 Task: Check the sale-to-list ratio of barn in the last 1 year.
Action: Mouse moved to (1089, 250)
Screenshot: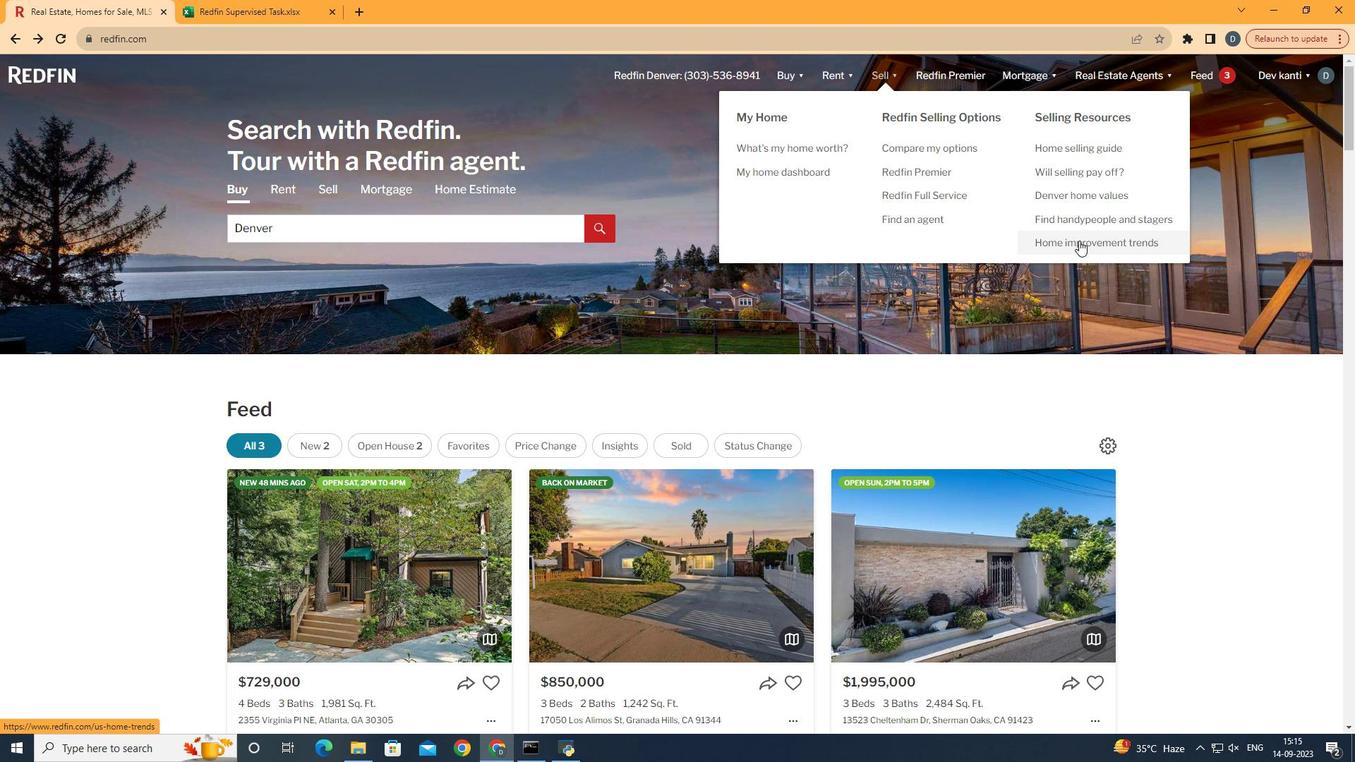 
Action: Mouse pressed left at (1089, 250)
Screenshot: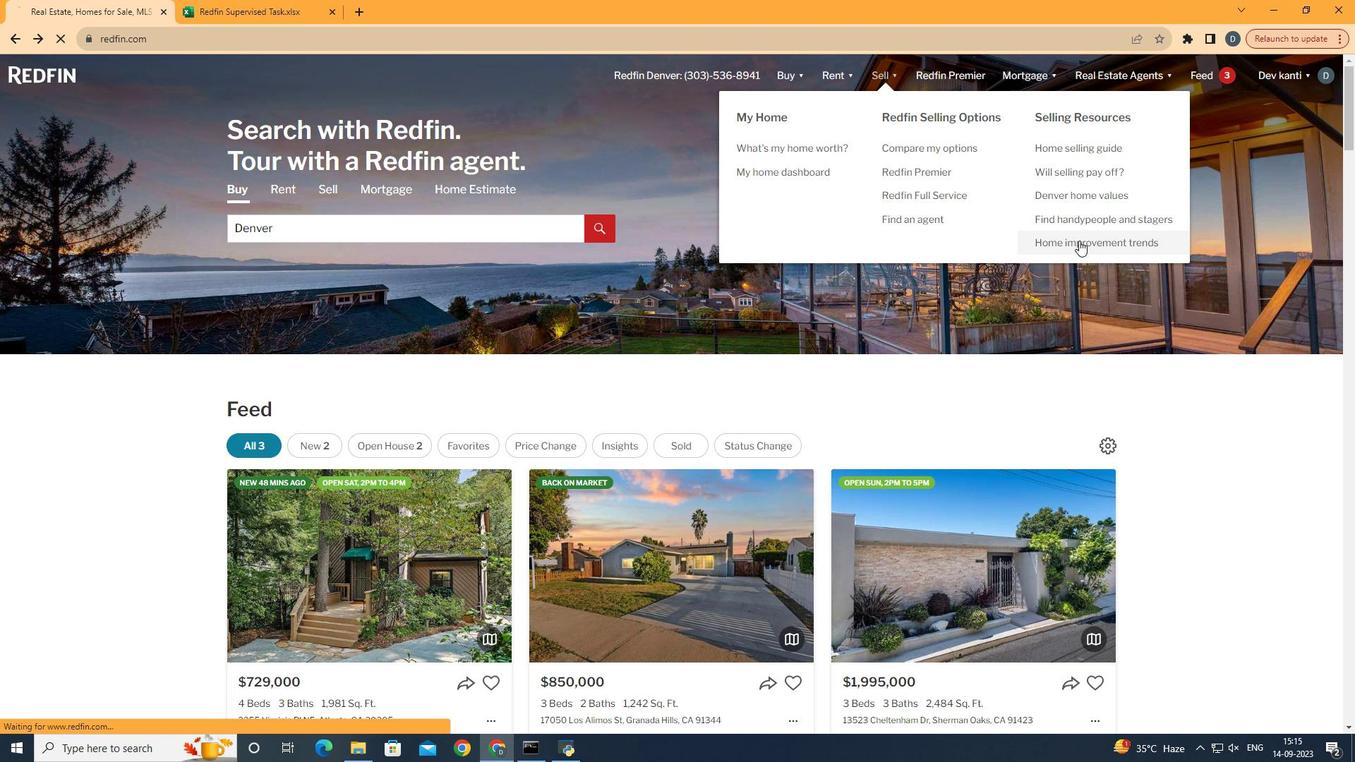 
Action: Mouse moved to (344, 278)
Screenshot: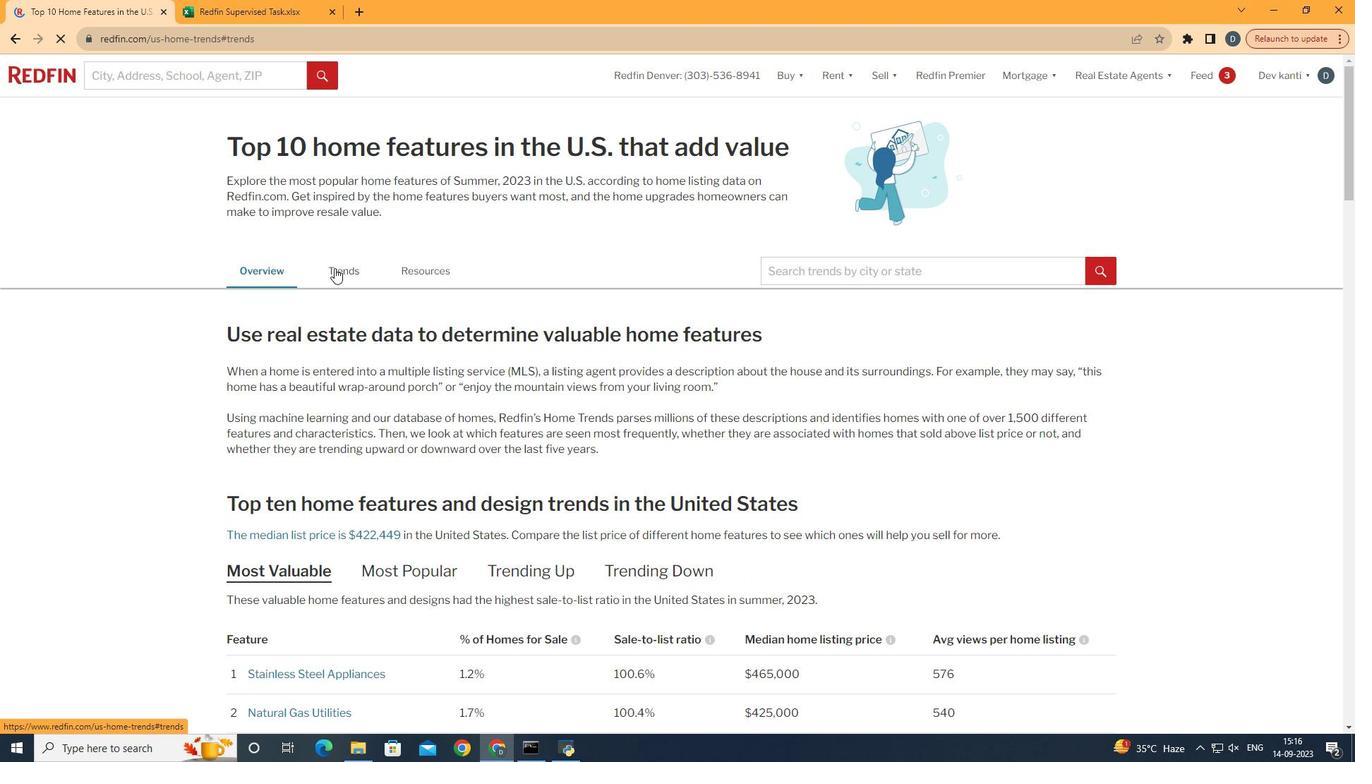 
Action: Mouse pressed left at (344, 278)
Screenshot: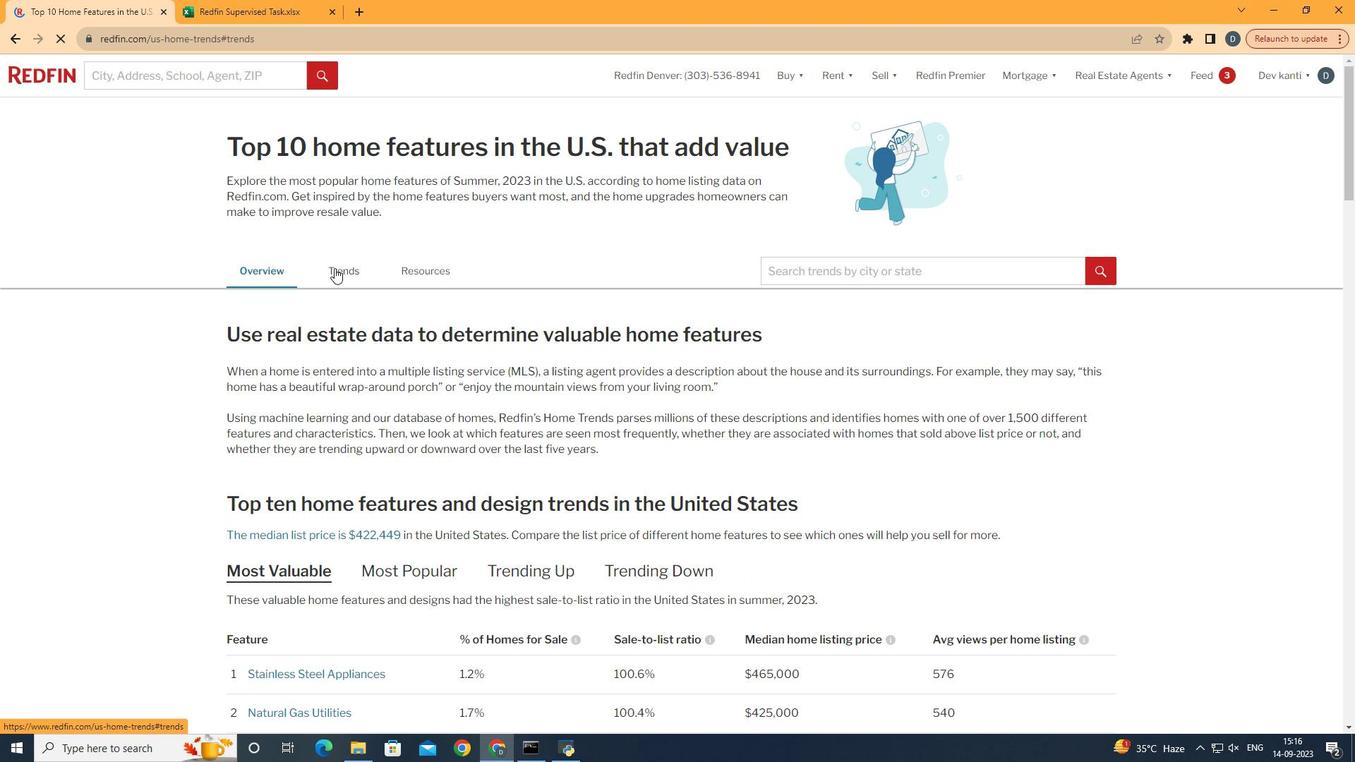 
Action: Mouse moved to (514, 426)
Screenshot: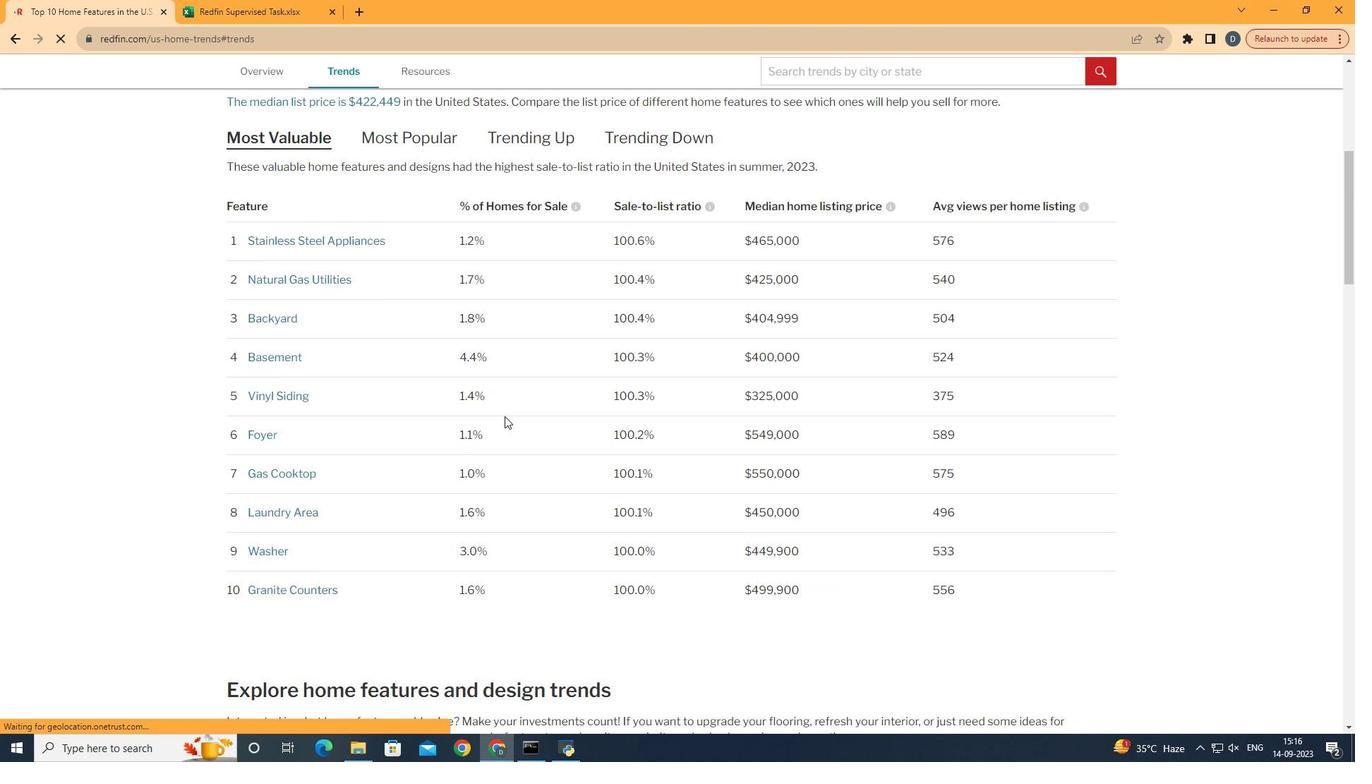 
Action: Mouse scrolled (514, 425) with delta (0, 0)
Screenshot: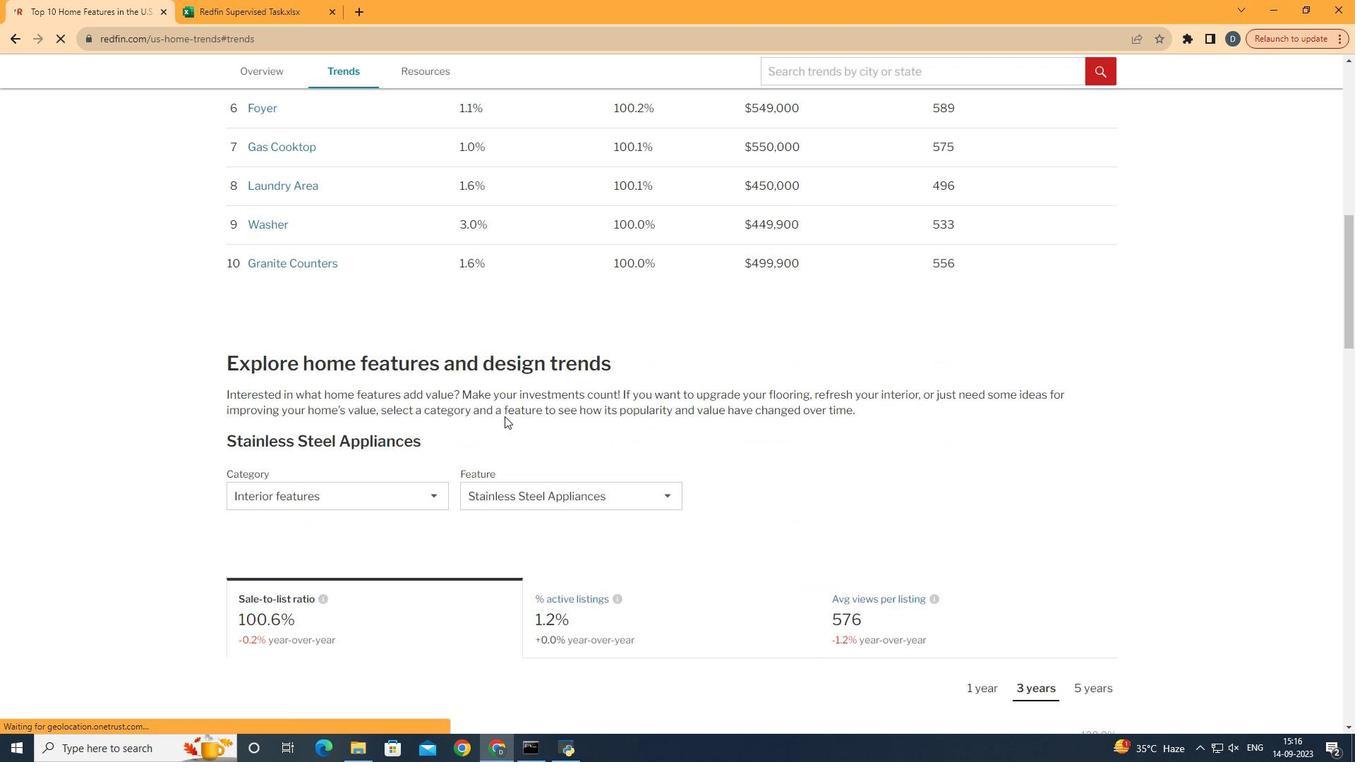 
Action: Mouse scrolled (514, 425) with delta (0, 0)
Screenshot: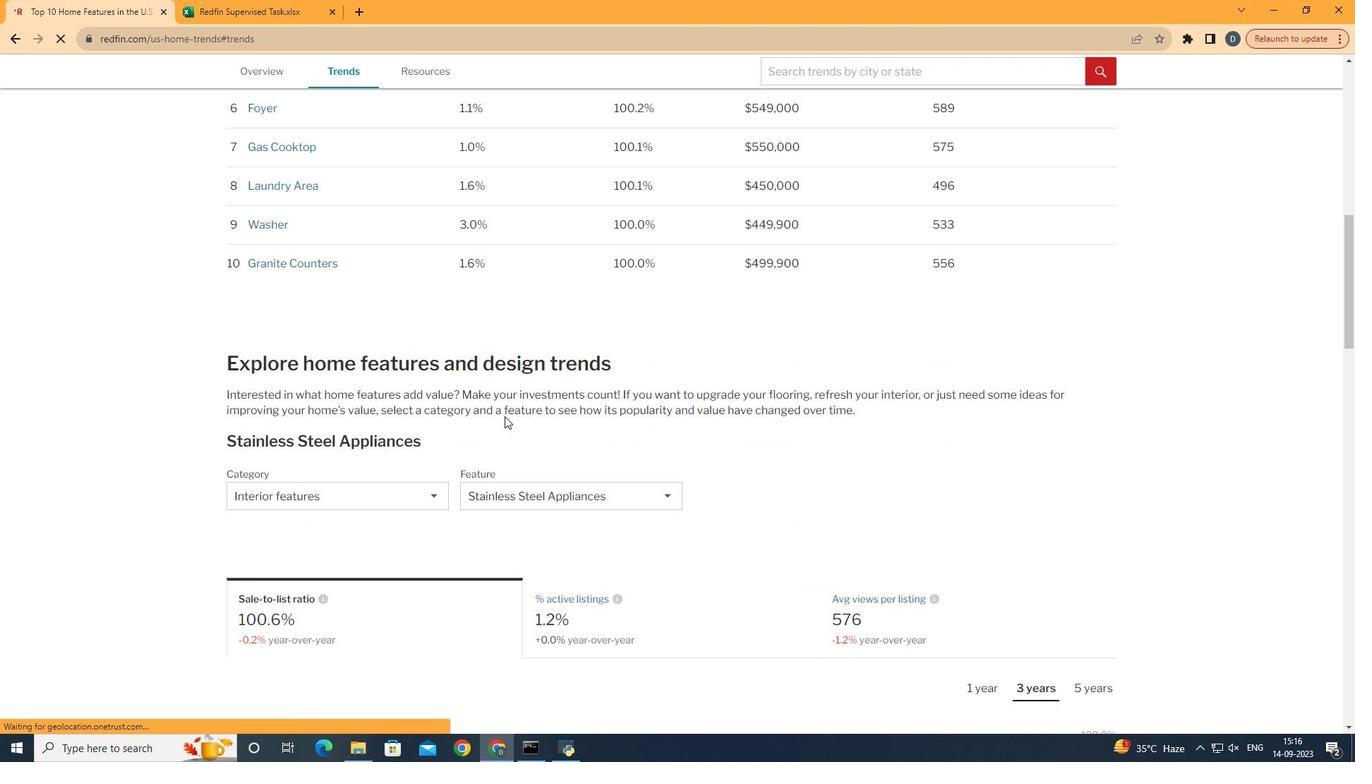 
Action: Mouse scrolled (514, 425) with delta (0, 0)
Screenshot: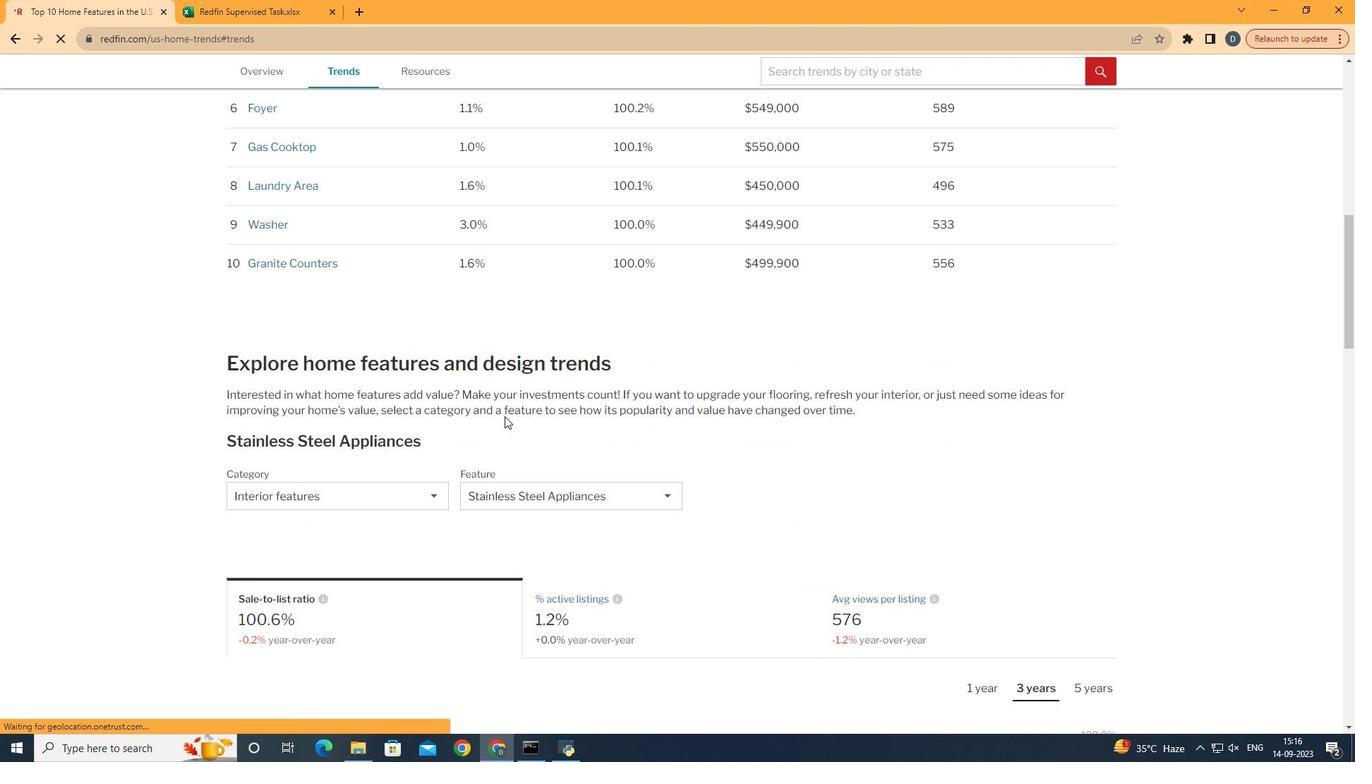 
Action: Mouse scrolled (514, 425) with delta (0, 0)
Screenshot: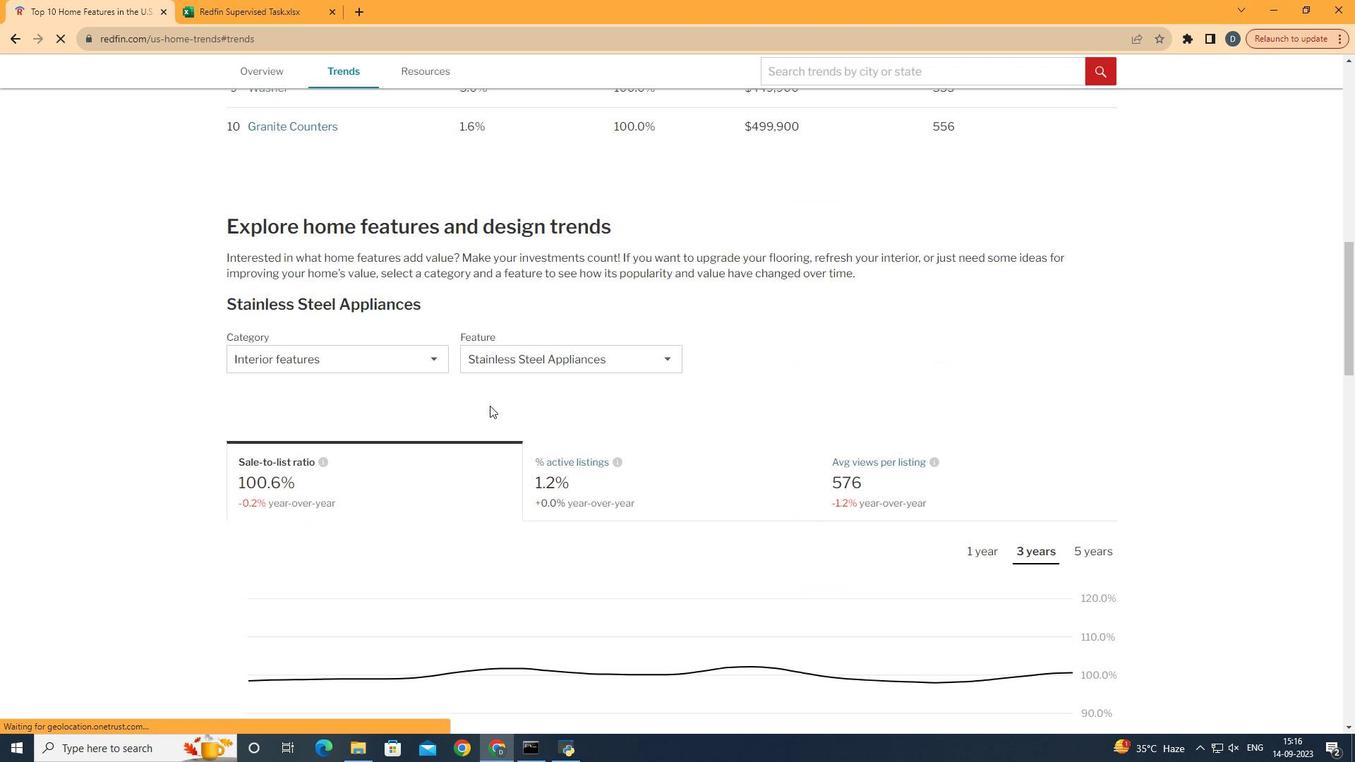
Action: Mouse scrolled (514, 425) with delta (0, 0)
Screenshot: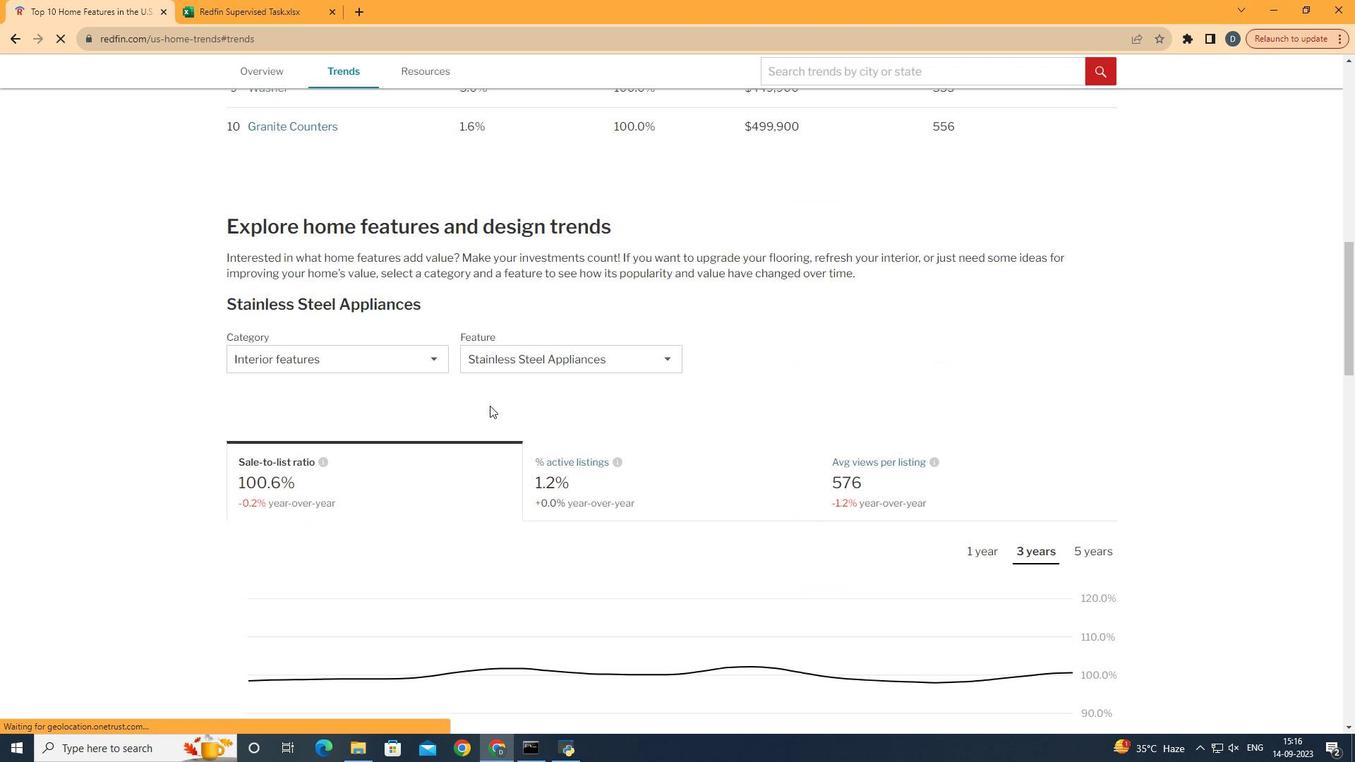 
Action: Mouse scrolled (514, 425) with delta (0, 0)
Screenshot: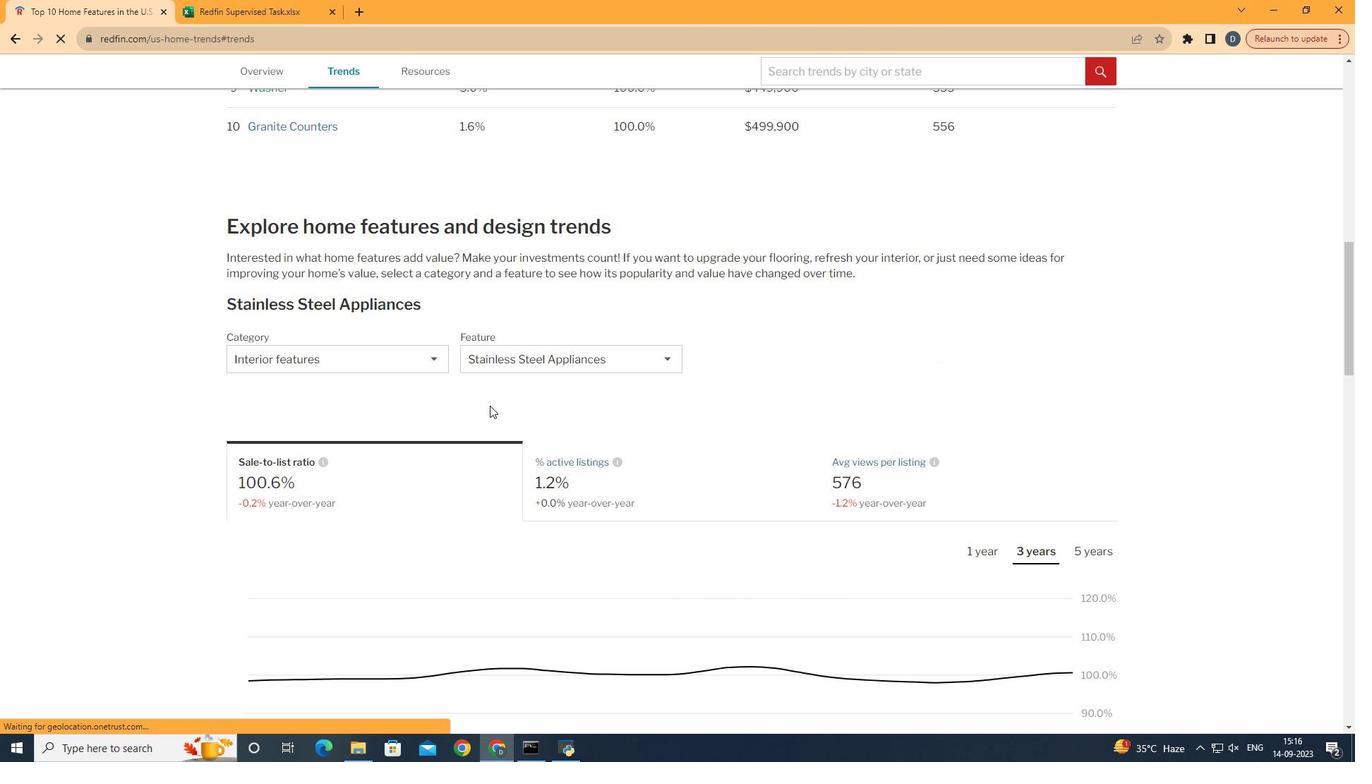 
Action: Mouse scrolled (514, 425) with delta (0, 0)
Screenshot: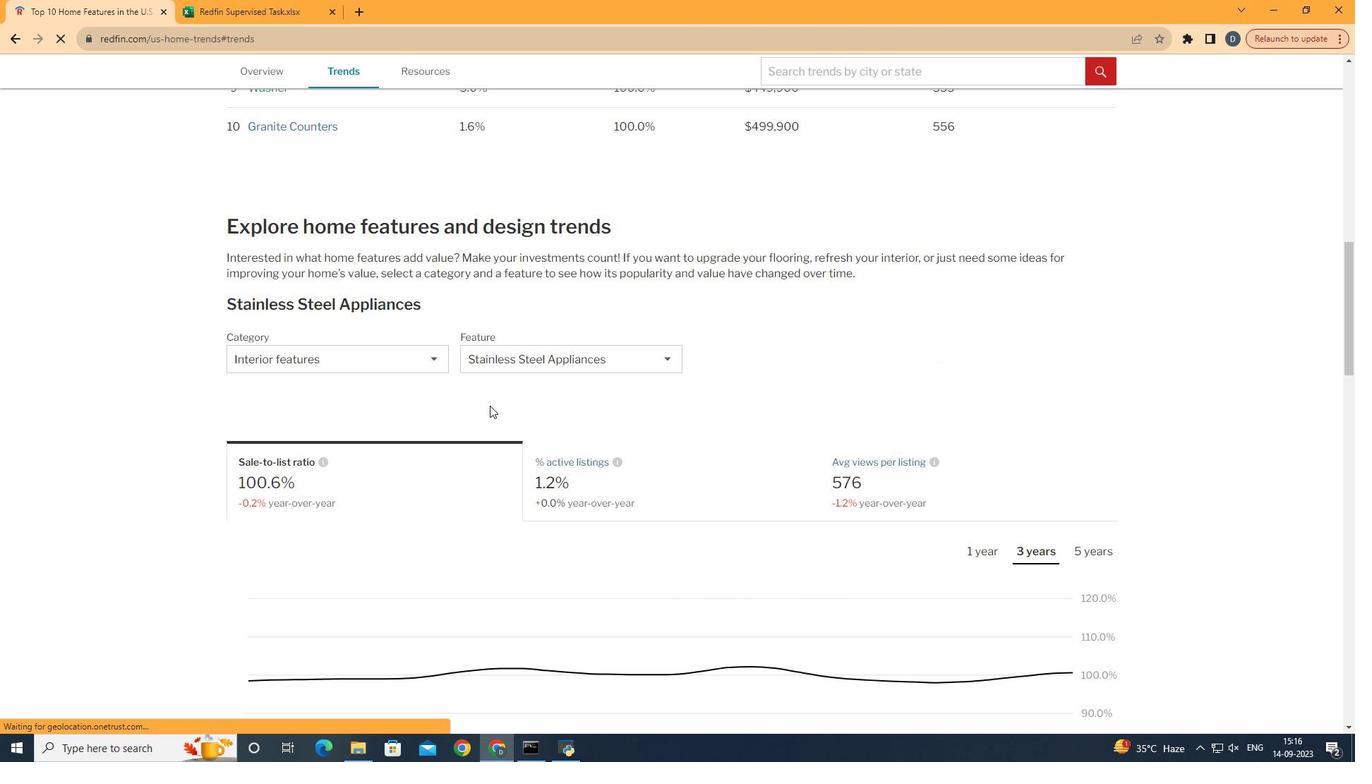 
Action: Mouse moved to (396, 376)
Screenshot: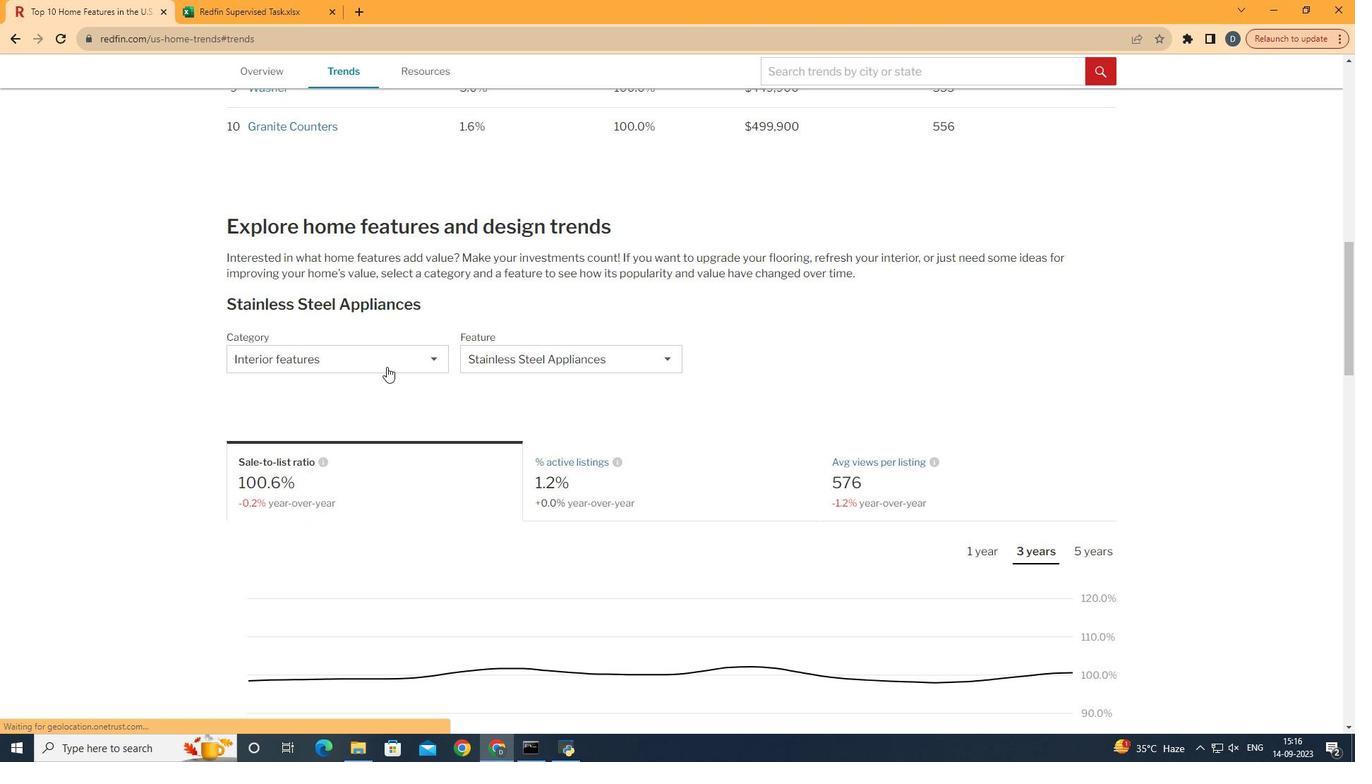 
Action: Mouse pressed left at (396, 376)
Screenshot: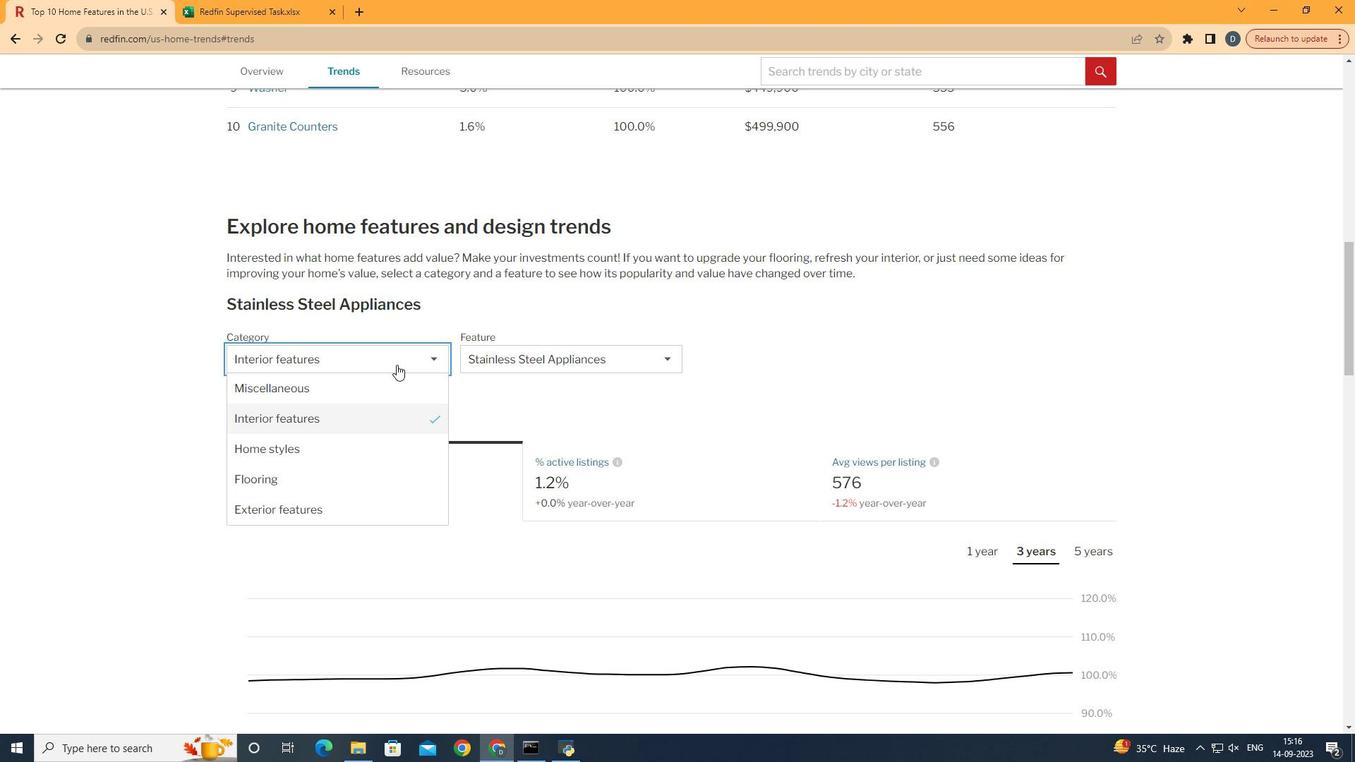 
Action: Mouse moved to (393, 511)
Screenshot: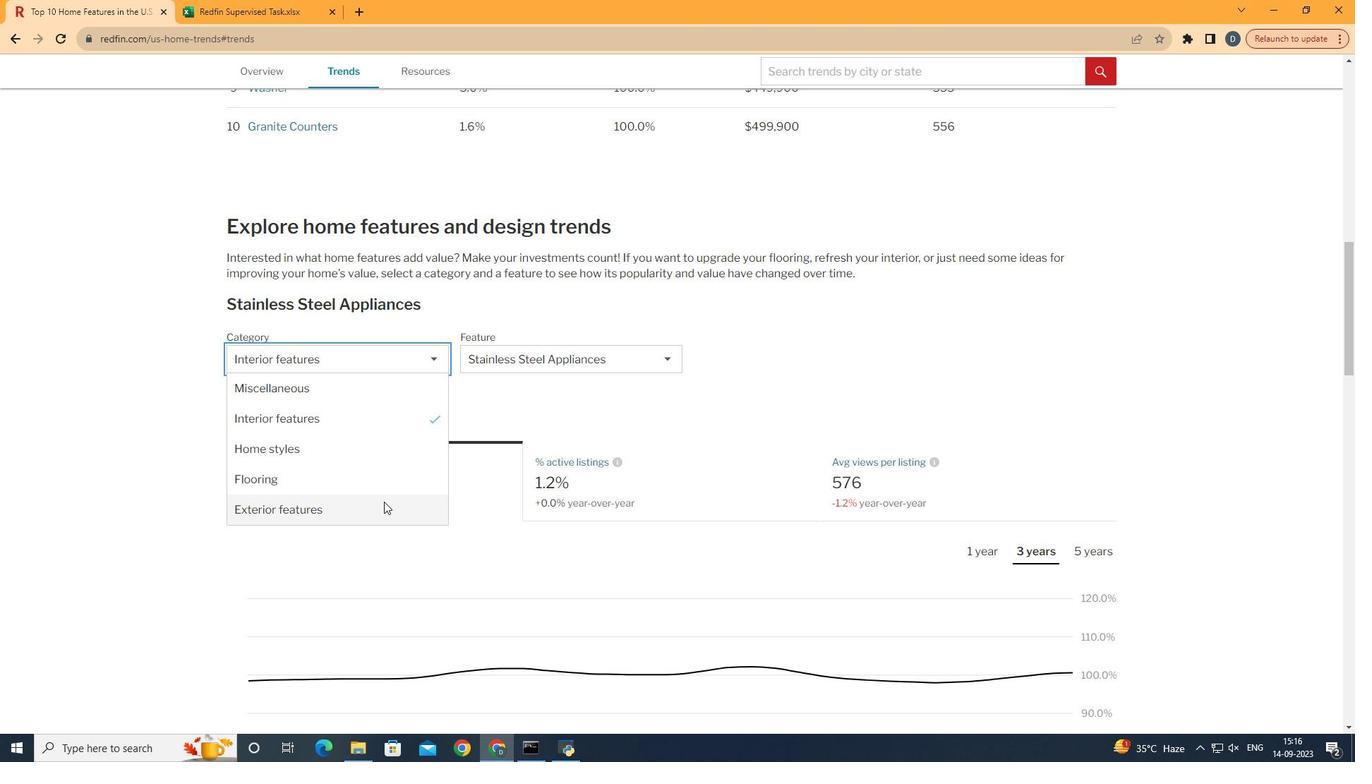 
Action: Mouse pressed left at (393, 511)
Screenshot: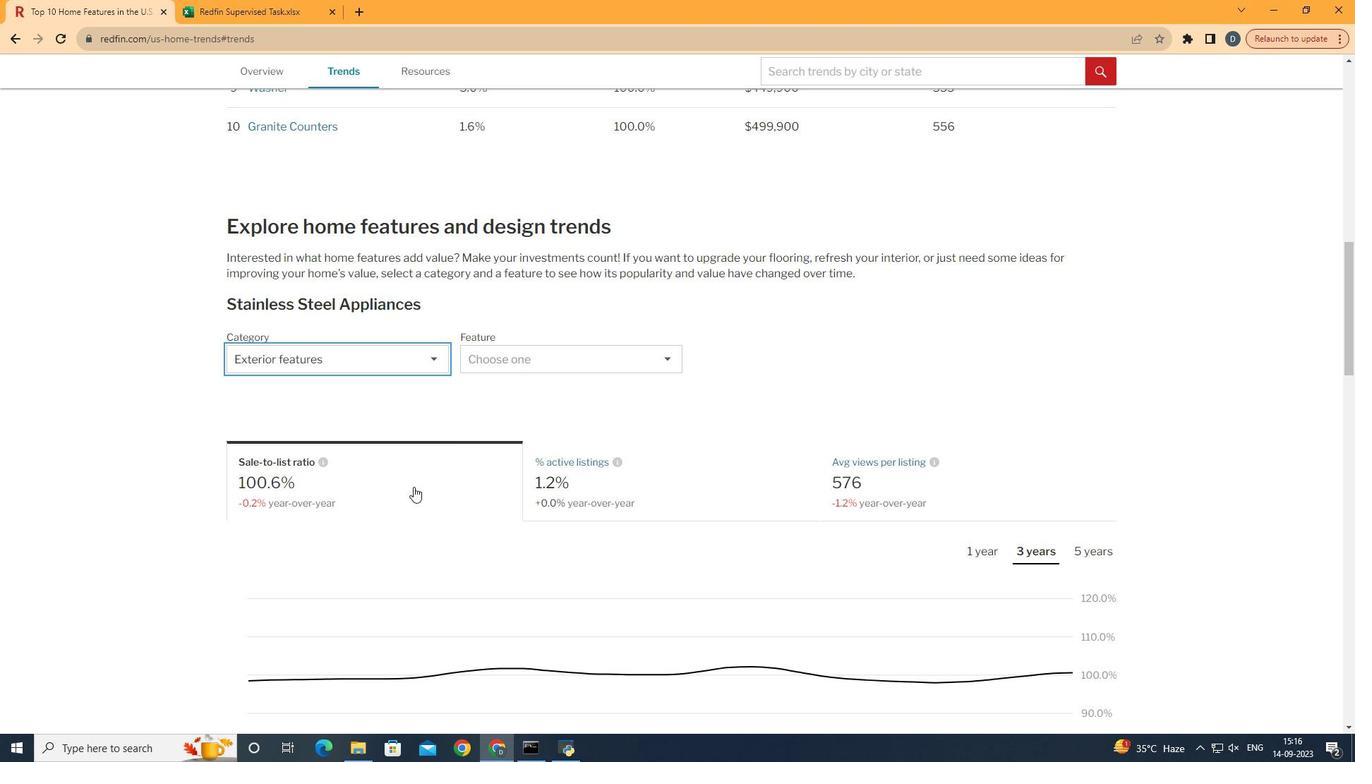 
Action: Mouse moved to (792, 274)
Screenshot: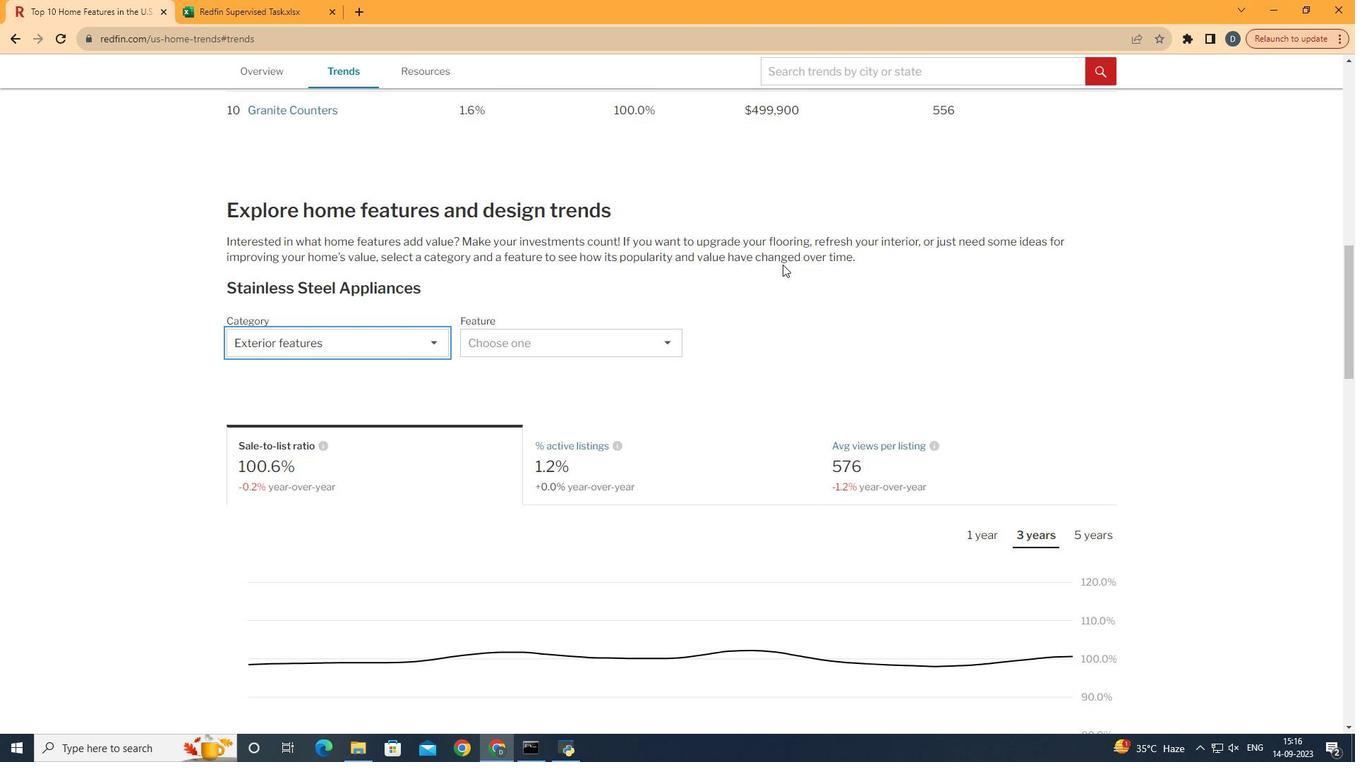 
Action: Mouse scrolled (792, 273) with delta (0, 0)
Screenshot: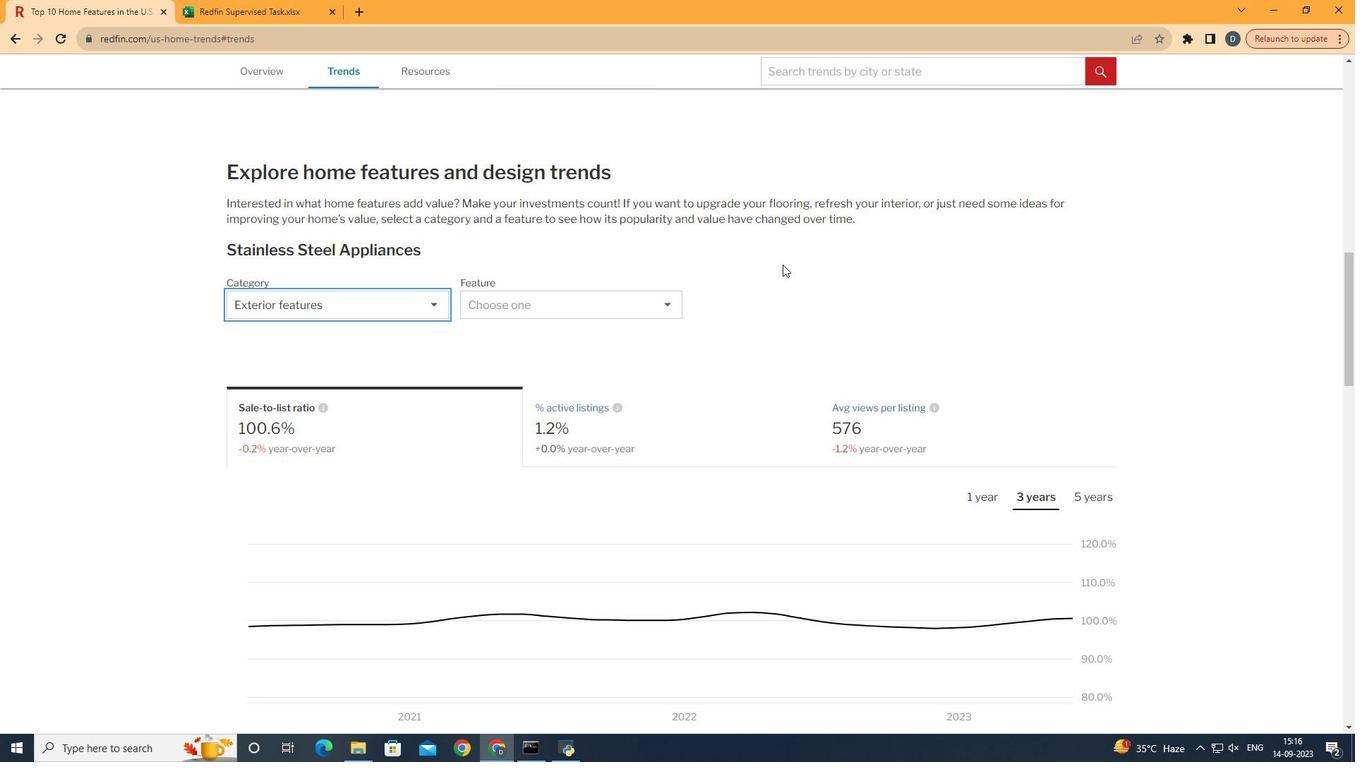 
Action: Mouse moved to (605, 289)
Screenshot: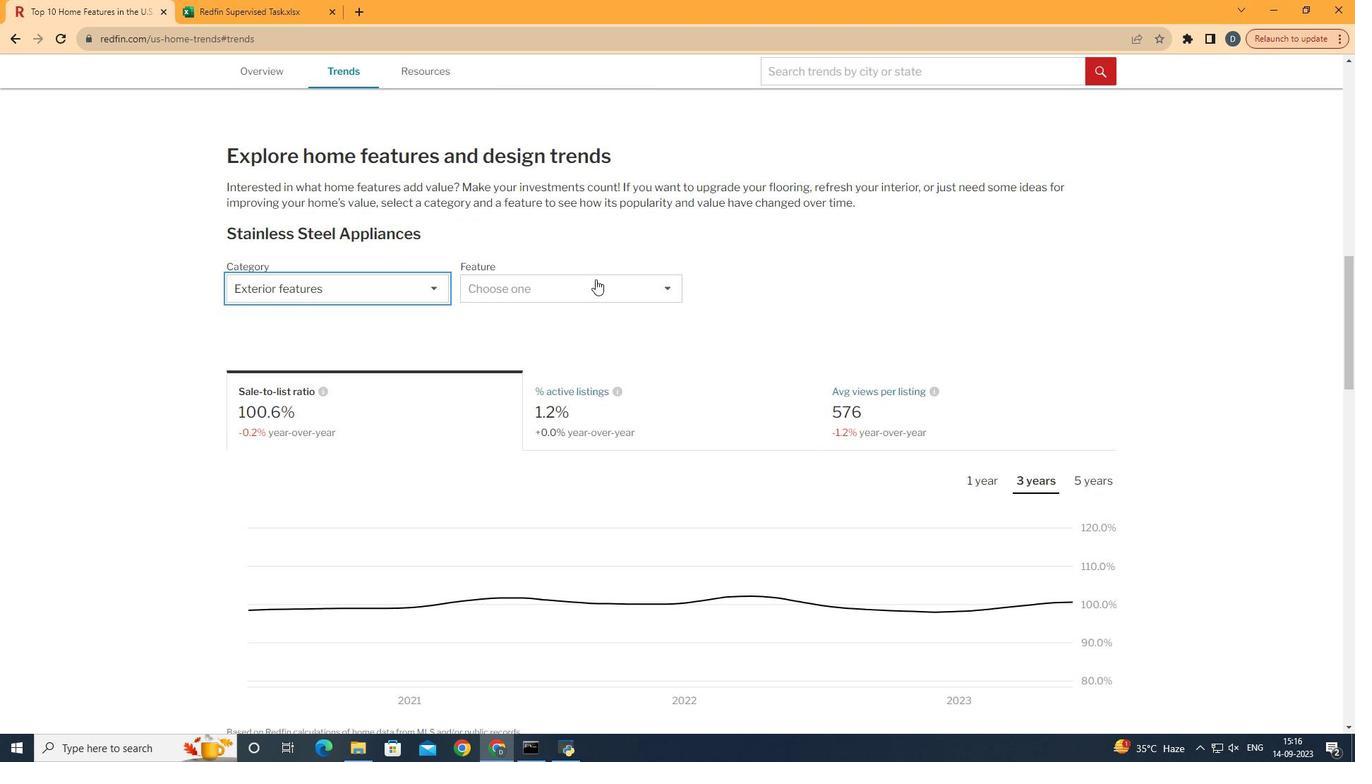 
Action: Mouse pressed left at (605, 289)
Screenshot: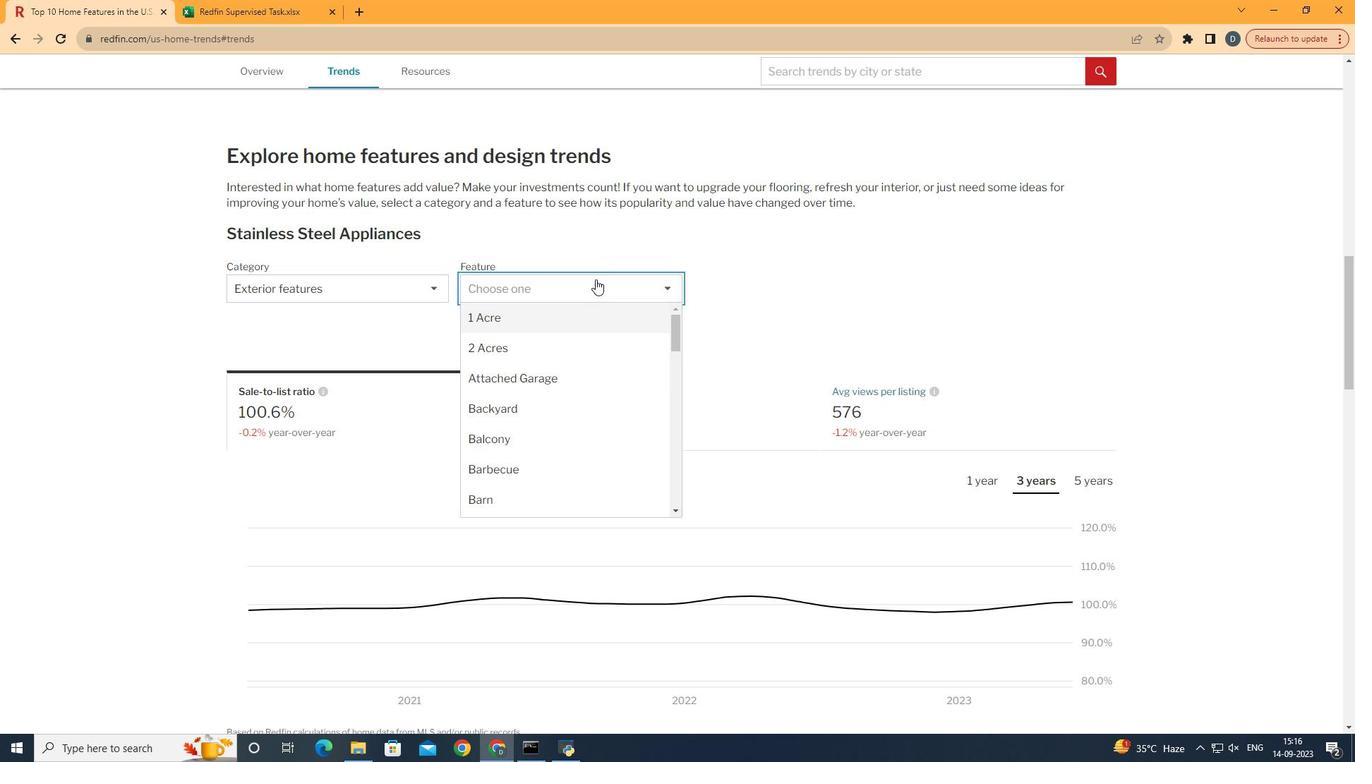 
Action: Mouse moved to (563, 508)
Screenshot: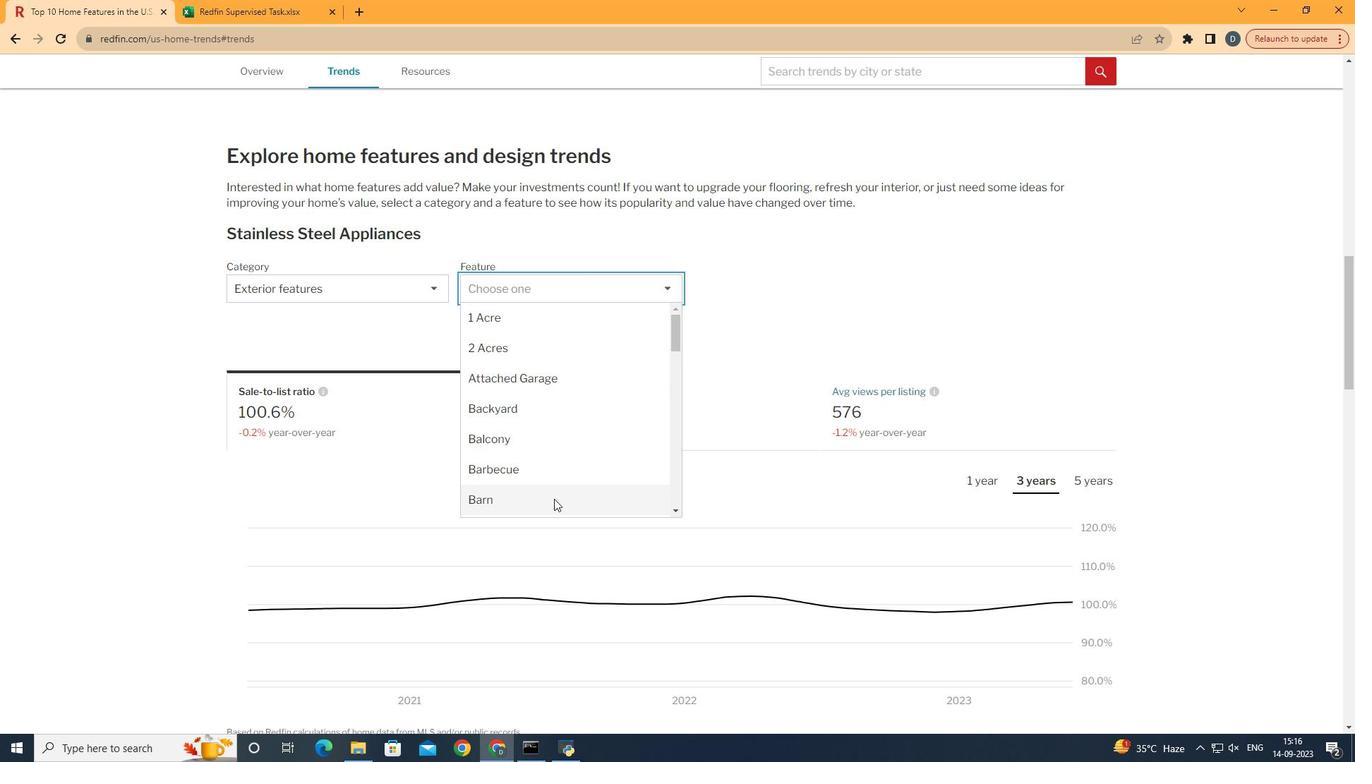 
Action: Mouse pressed left at (563, 508)
Screenshot: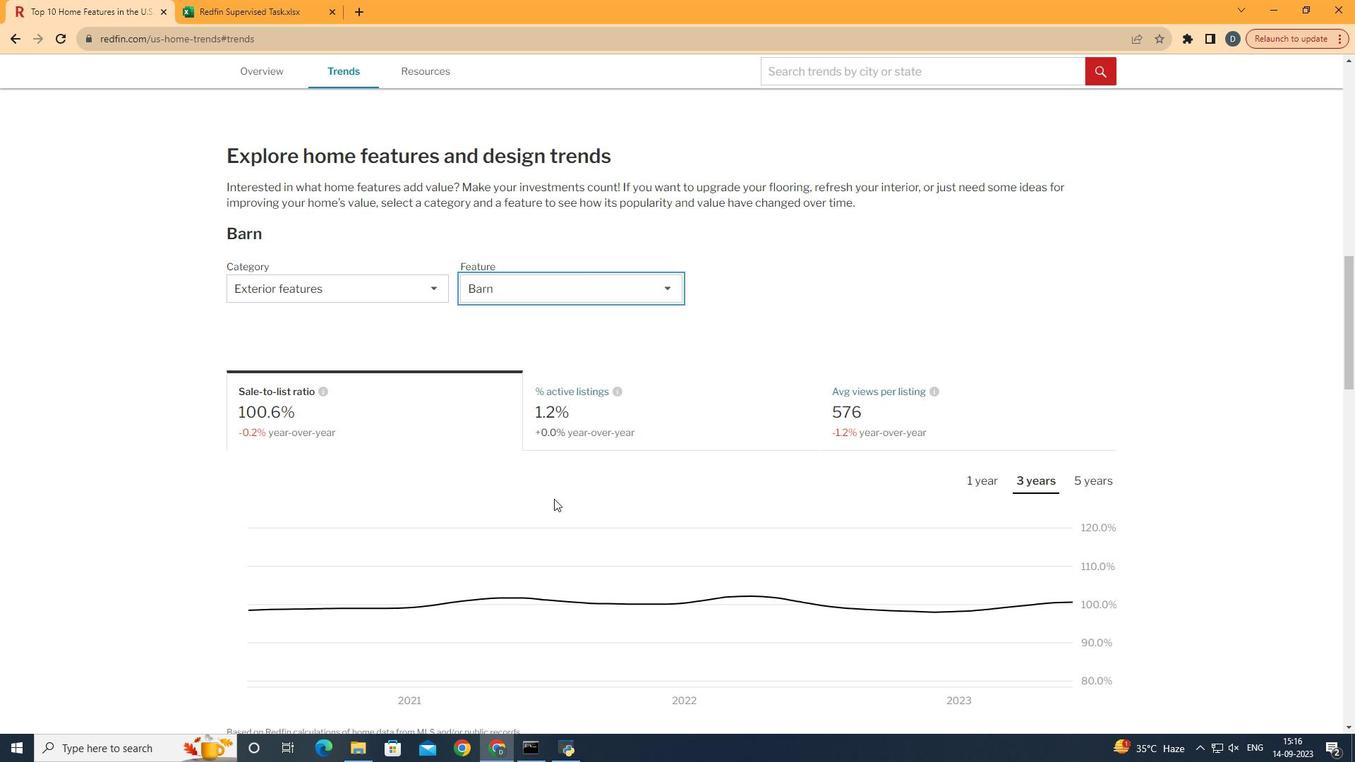 
Action: Mouse moved to (852, 290)
Screenshot: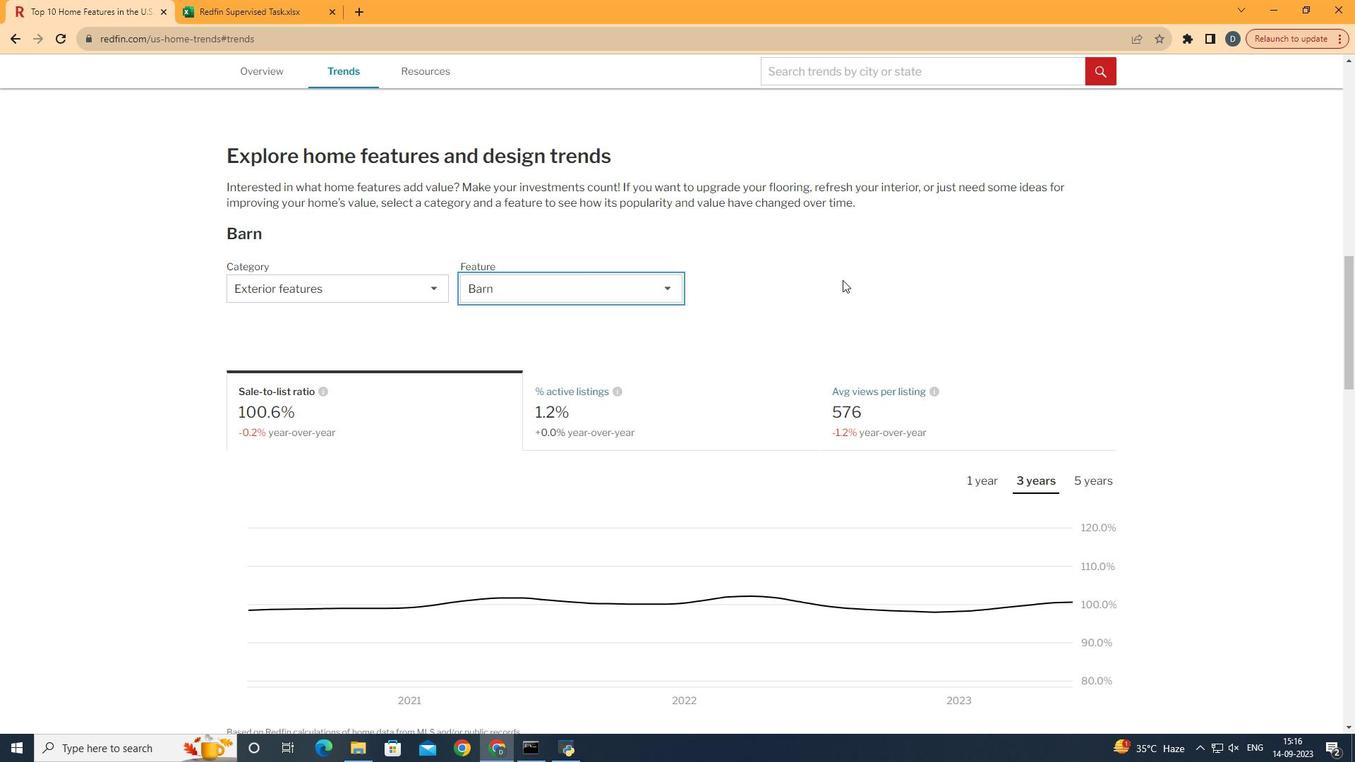
Action: Mouse scrolled (852, 289) with delta (0, 0)
Screenshot: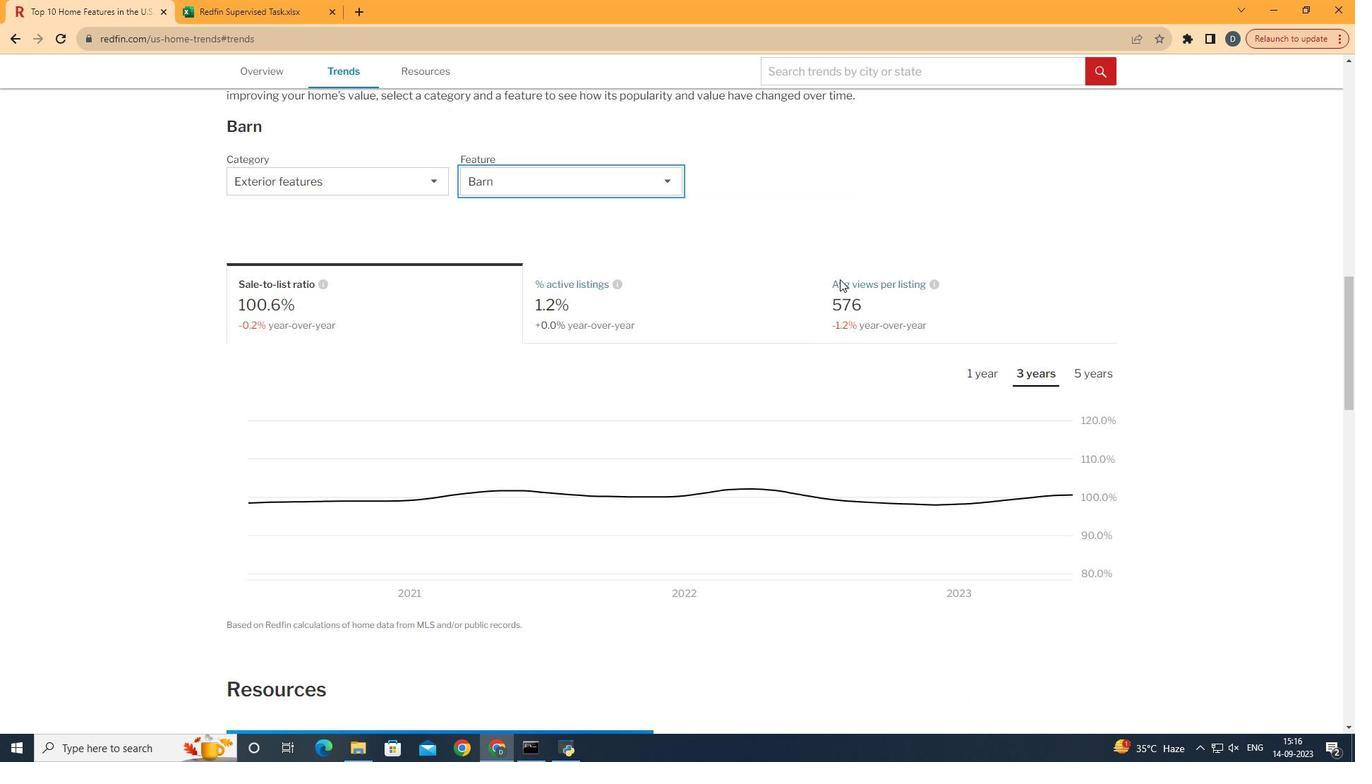 
Action: Mouse moved to (853, 290)
Screenshot: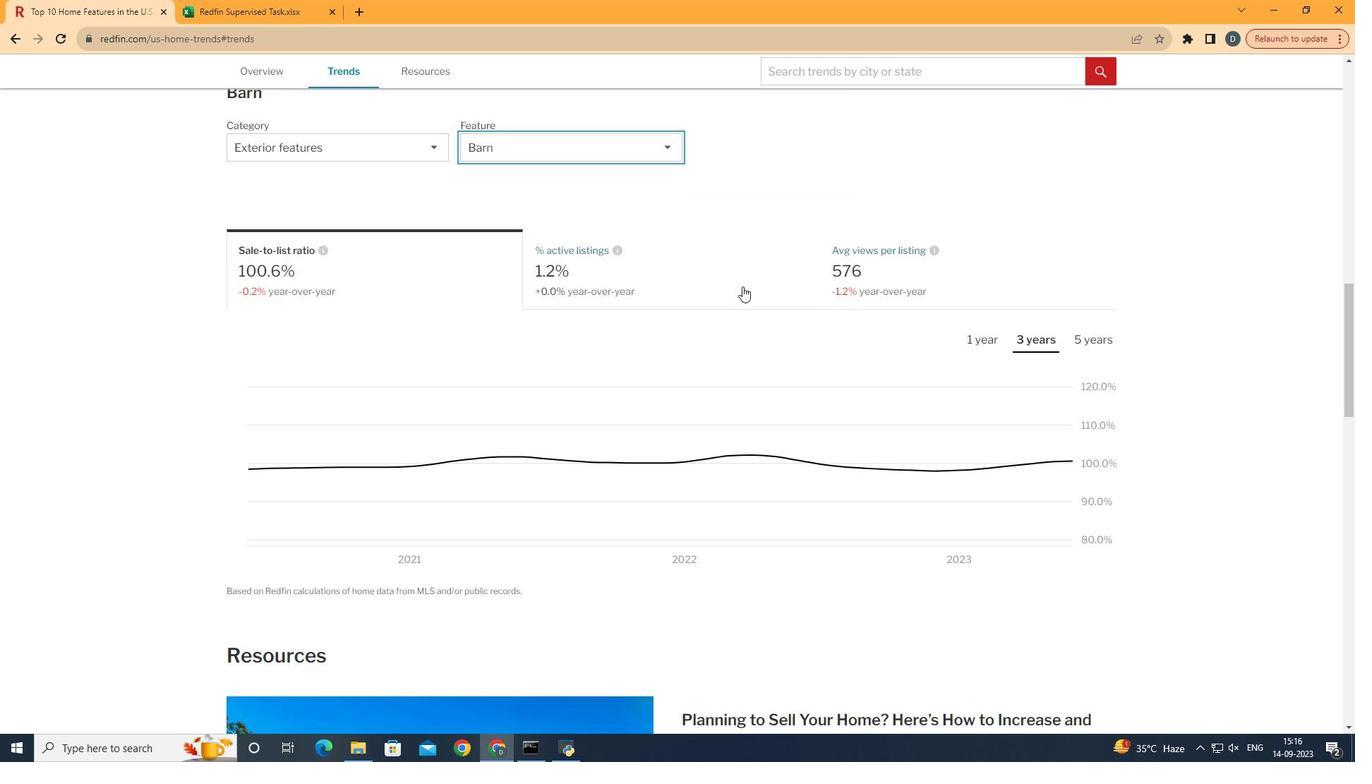 
Action: Mouse scrolled (853, 289) with delta (0, 0)
Screenshot: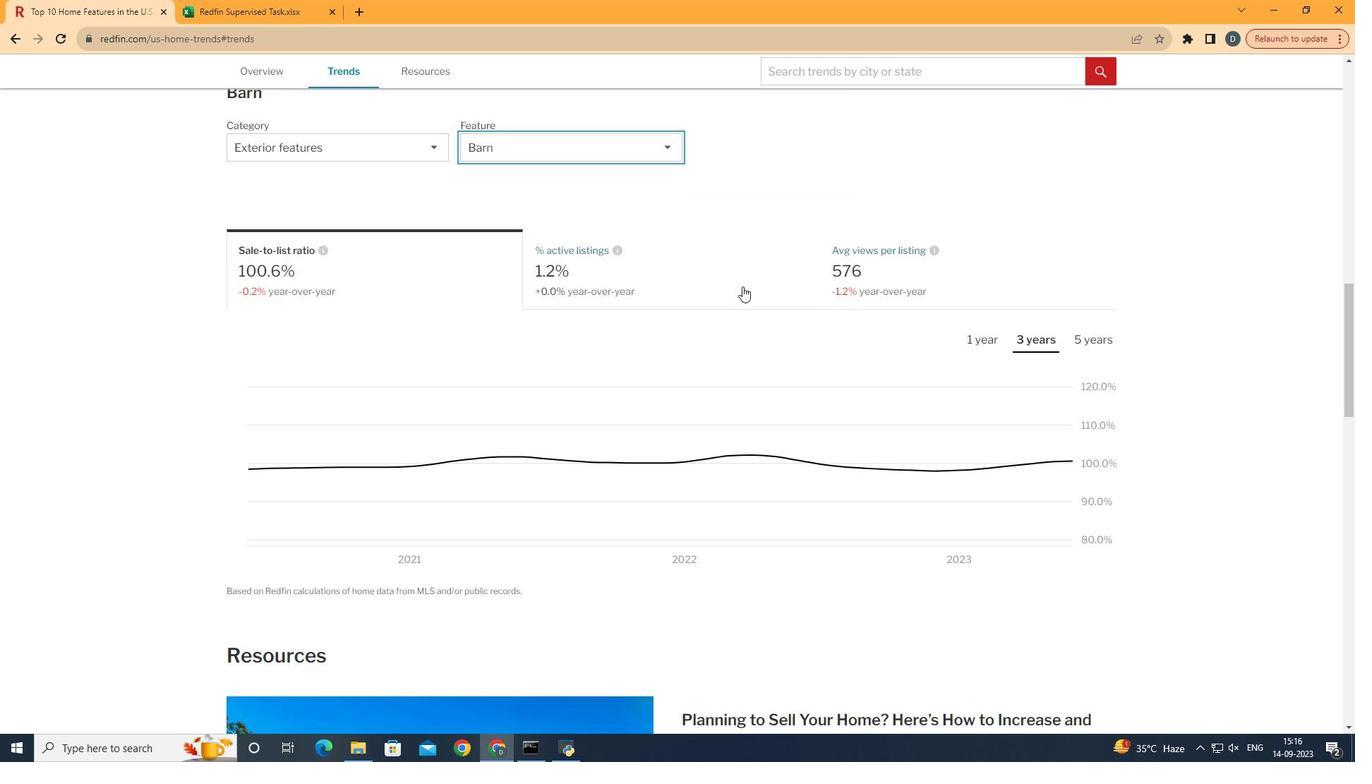 
Action: Mouse moved to (978, 352)
Screenshot: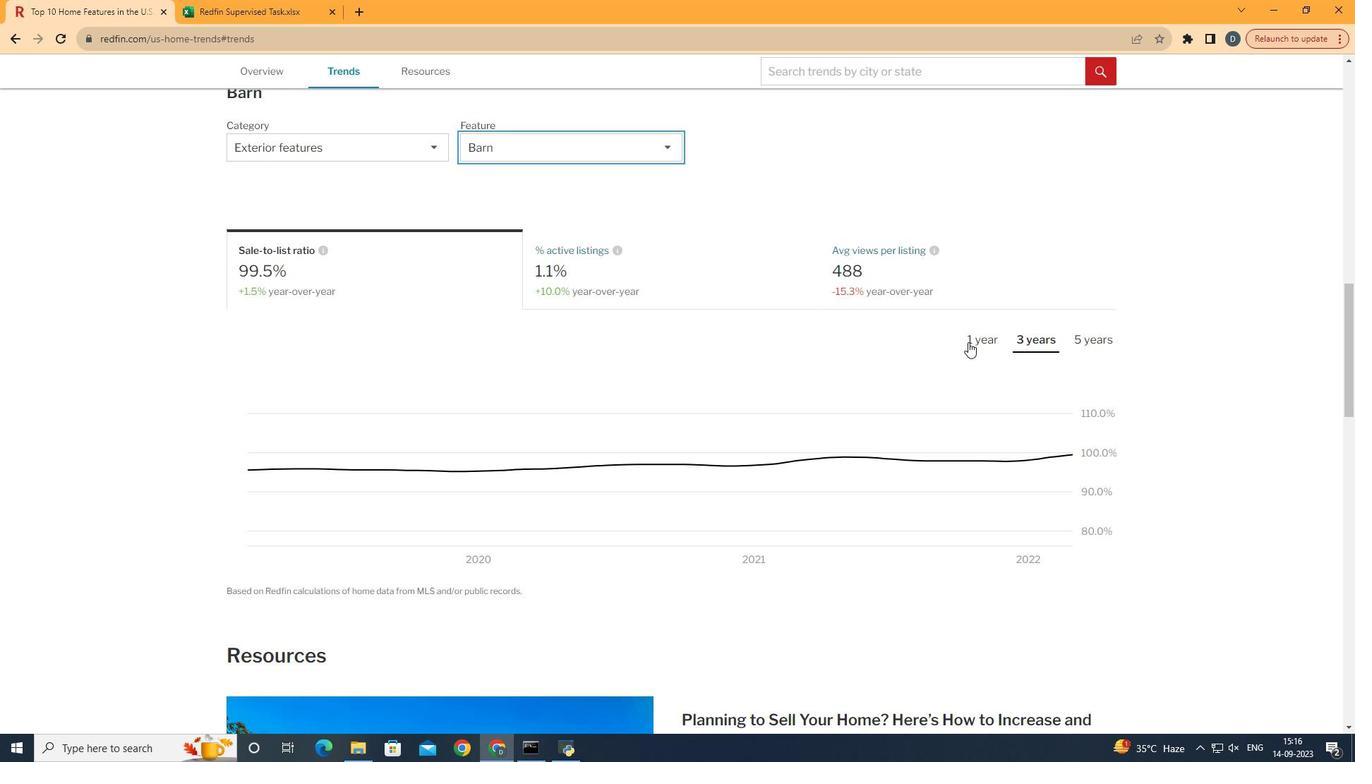 
Action: Mouse pressed left at (978, 352)
Screenshot: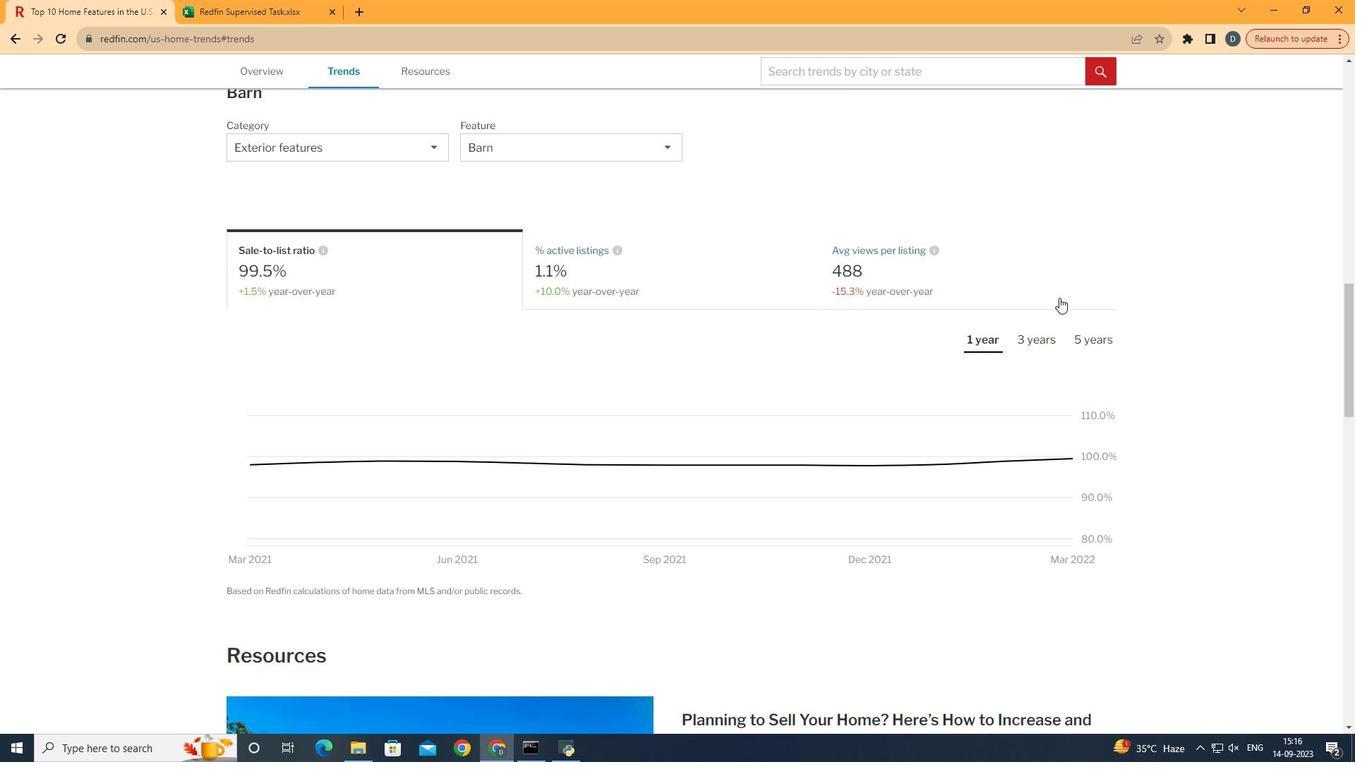 
Action: Mouse moved to (1114, 285)
Screenshot: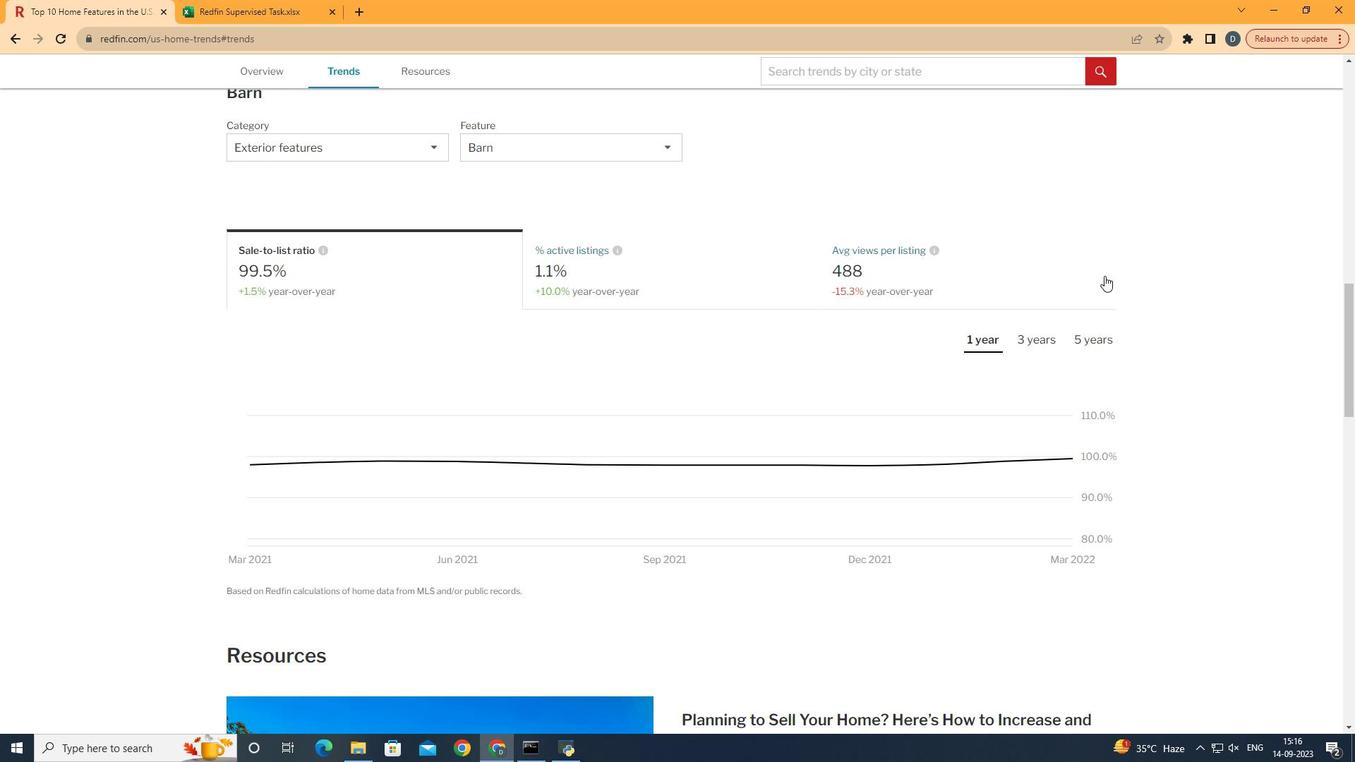 
